 Task: For heading  Tahoma with underline.  font size for heading20,  'Change the font style of data to'Arial.  and font size to 12,  Change the alignment of both headline & data to Align left.  In the sheet  Excel File Sheet
Action: Mouse moved to (884, 120)
Screenshot: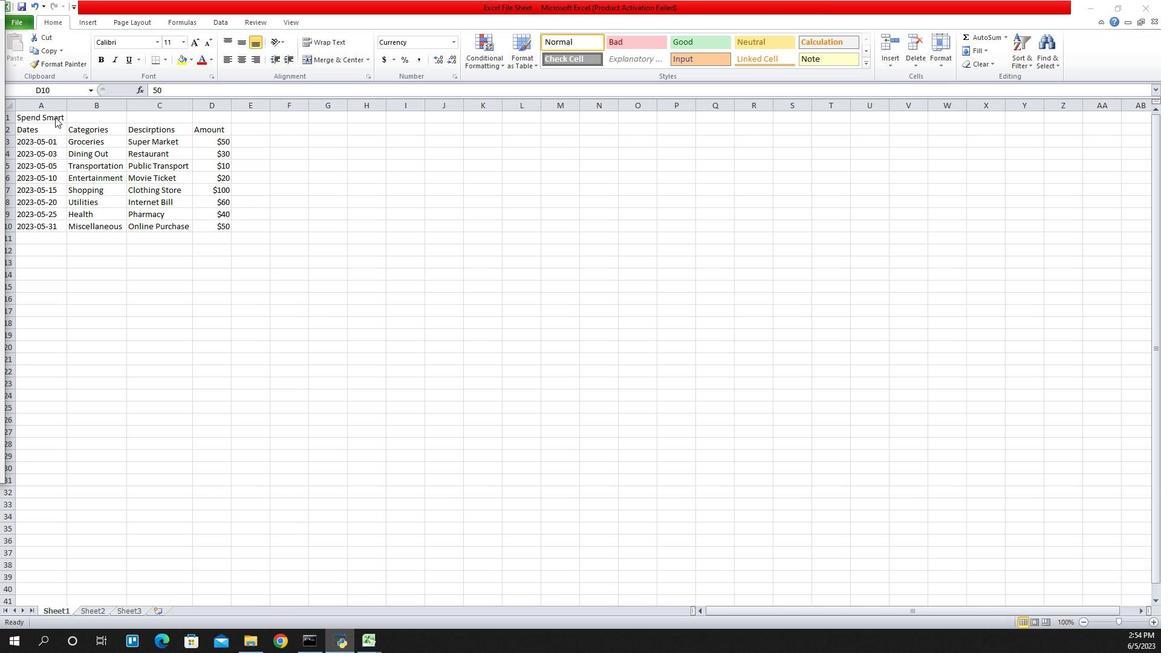 
Action: Mouse pressed left at (884, 120)
Screenshot: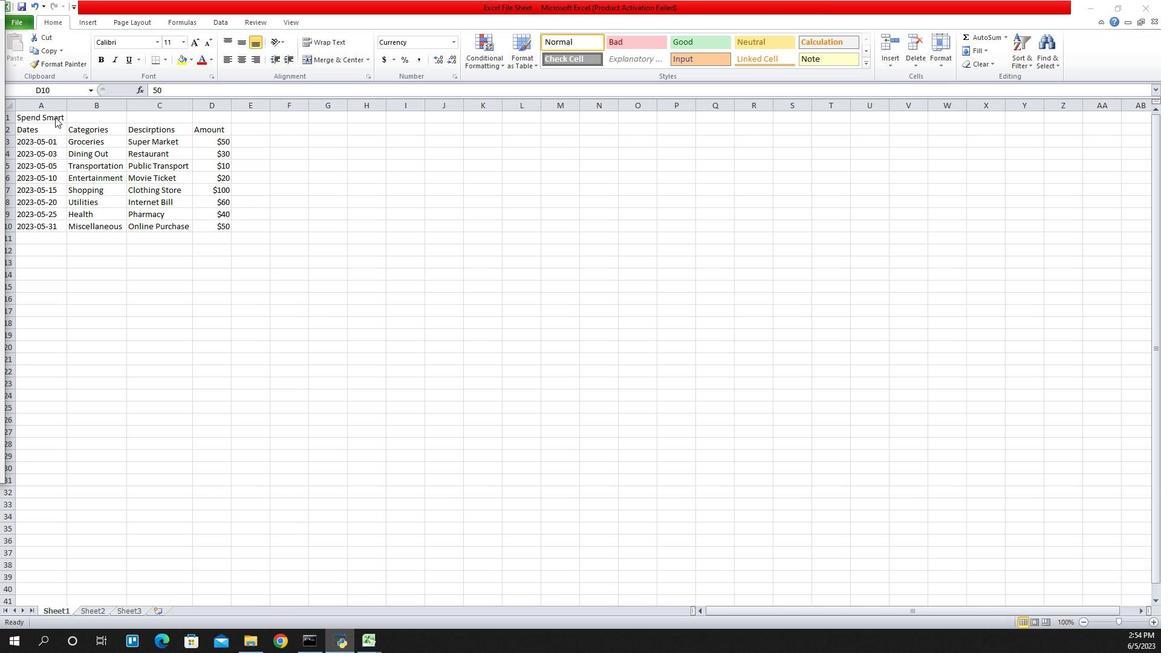 
Action: Mouse moved to (882, 120)
Screenshot: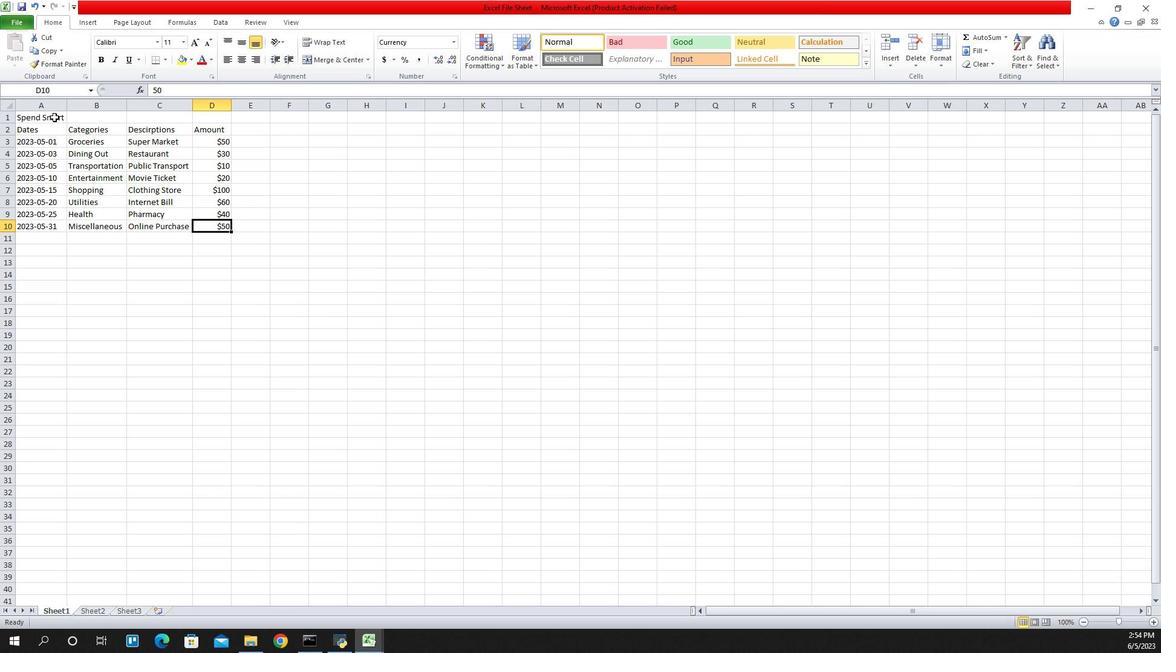 
Action: Mouse pressed left at (882, 120)
Screenshot: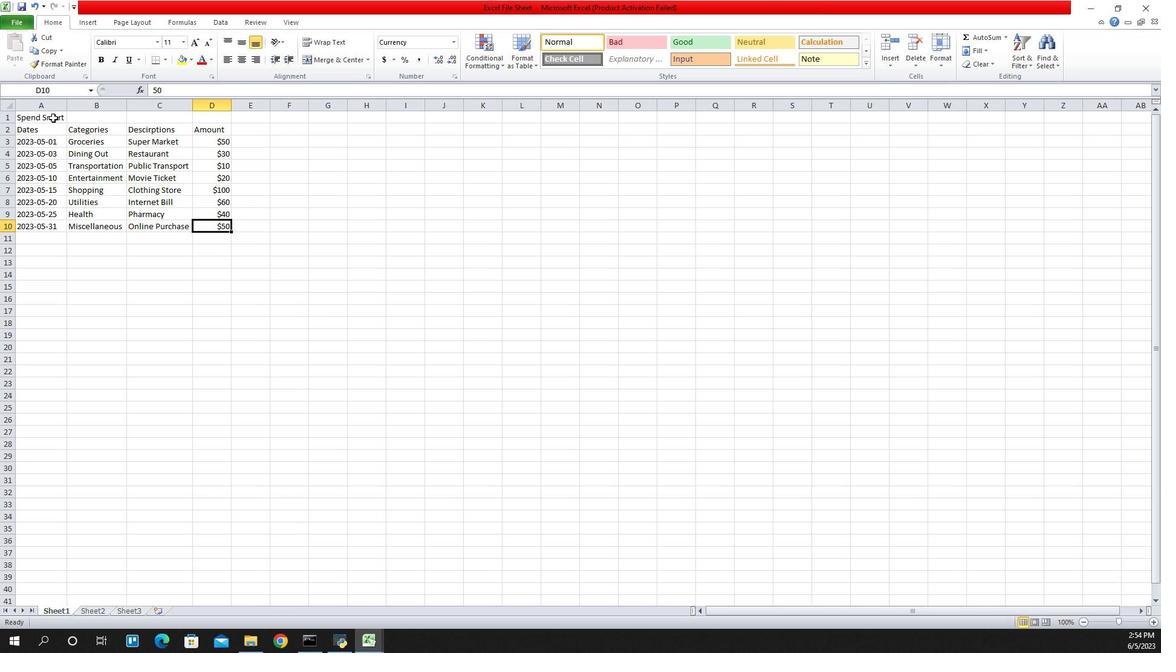 
Action: Mouse moved to (1148, 62)
Screenshot: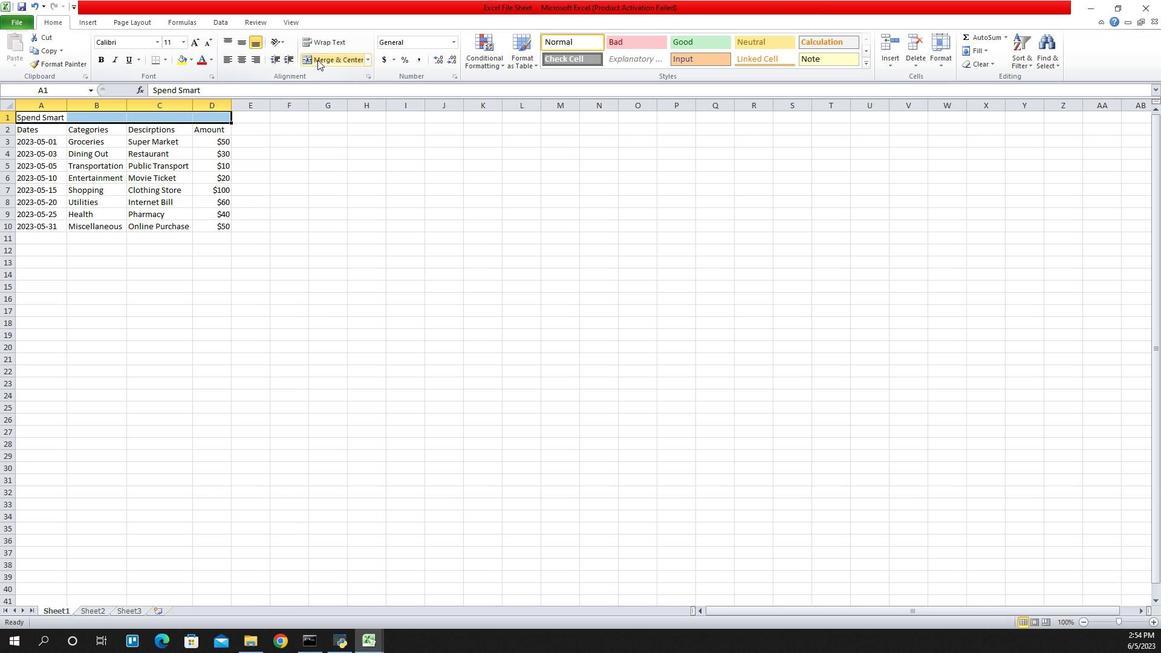 
Action: Mouse pressed left at (1148, 62)
Screenshot: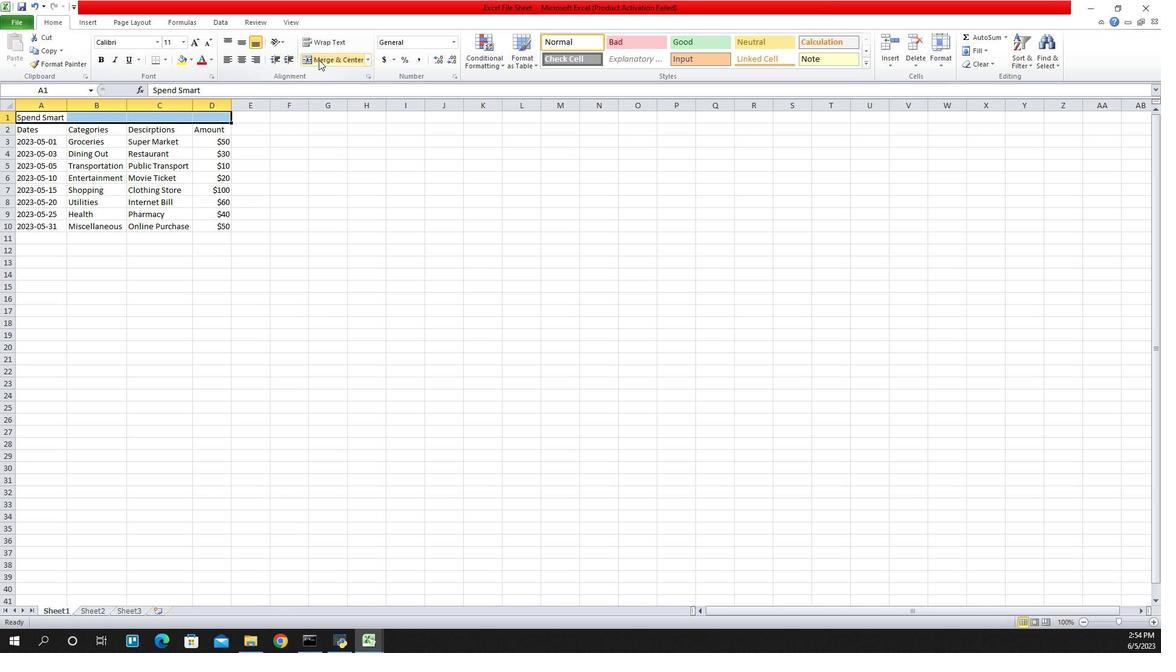 
Action: Mouse moved to (975, 47)
Screenshot: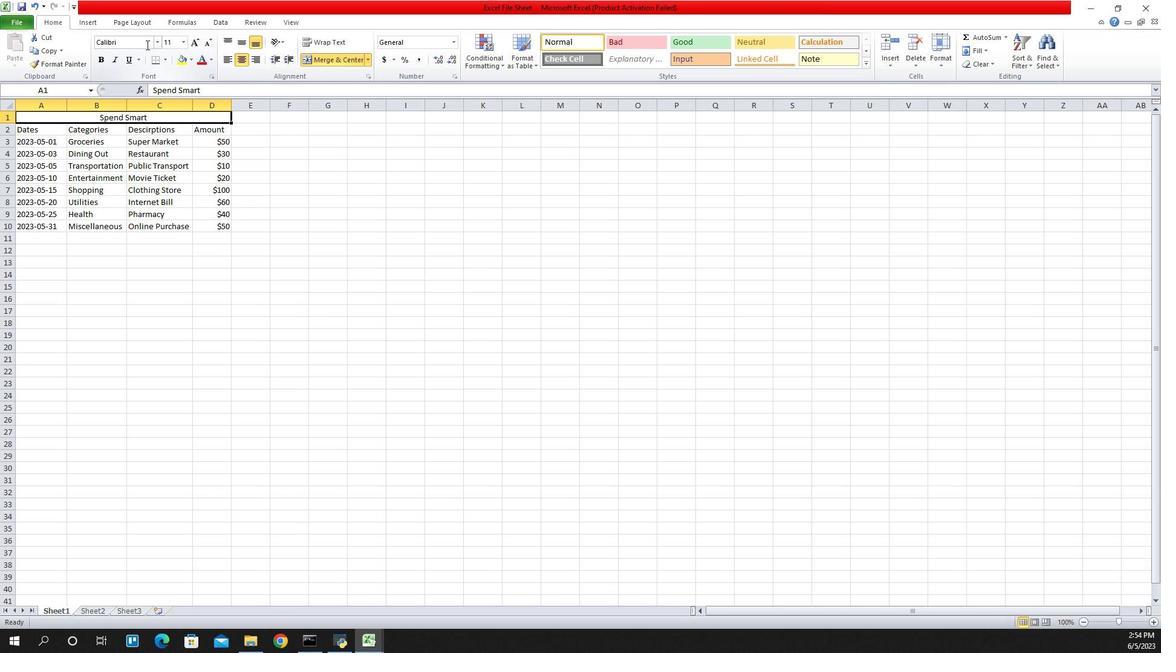 
Action: Mouse pressed left at (975, 47)
Screenshot: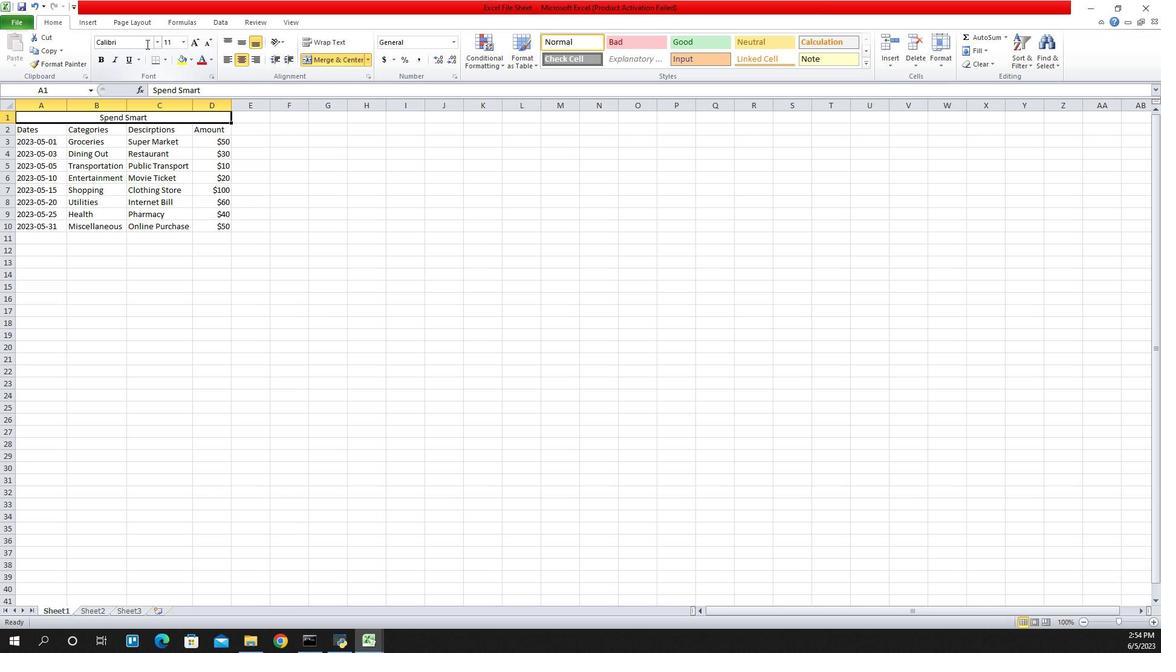 
Action: Key pressed <Key.caps_lock>T<Key.caps_lock>ahoma<Key.enter>
Screenshot: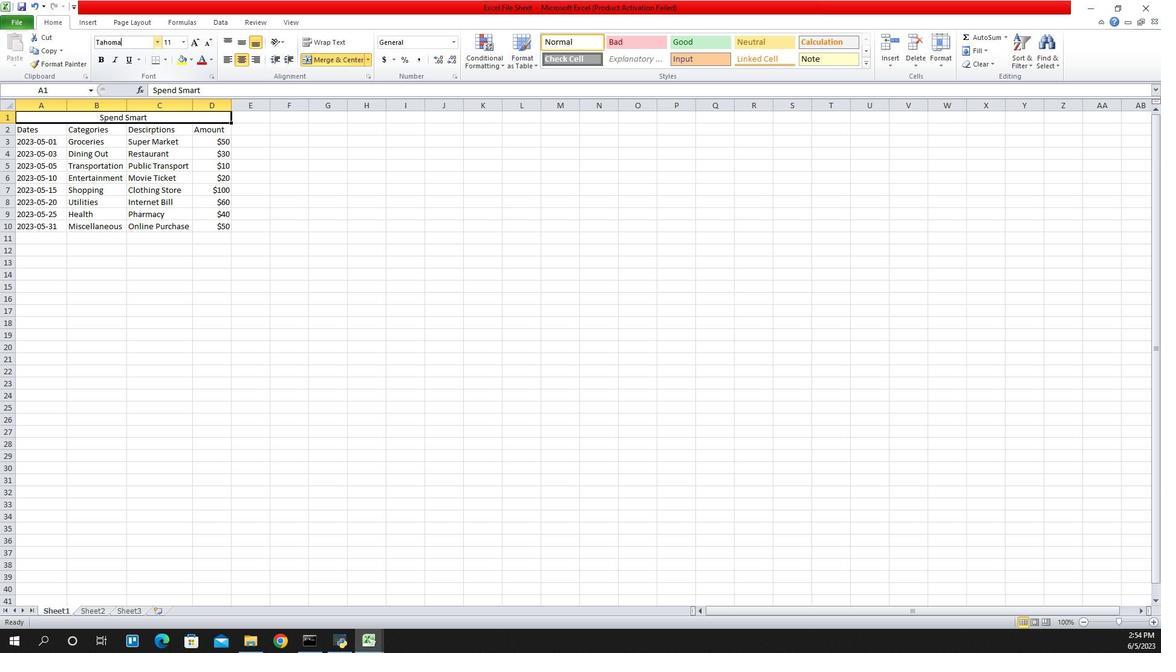 
Action: Mouse moved to (931, 63)
Screenshot: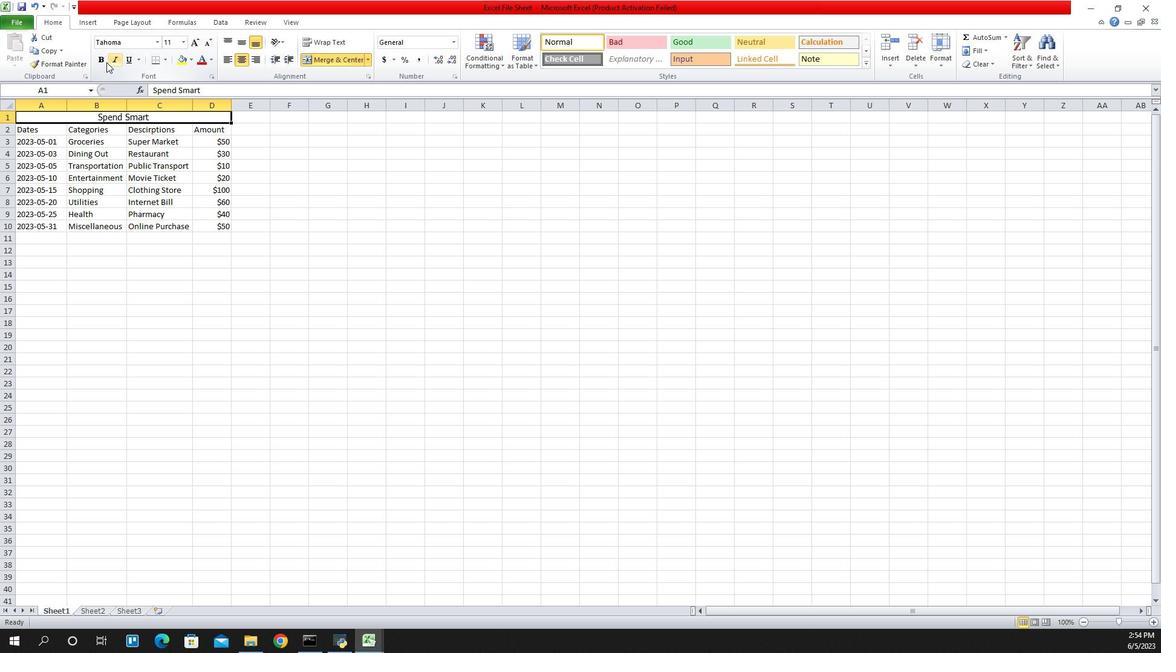 
Action: Mouse pressed left at (931, 63)
Screenshot: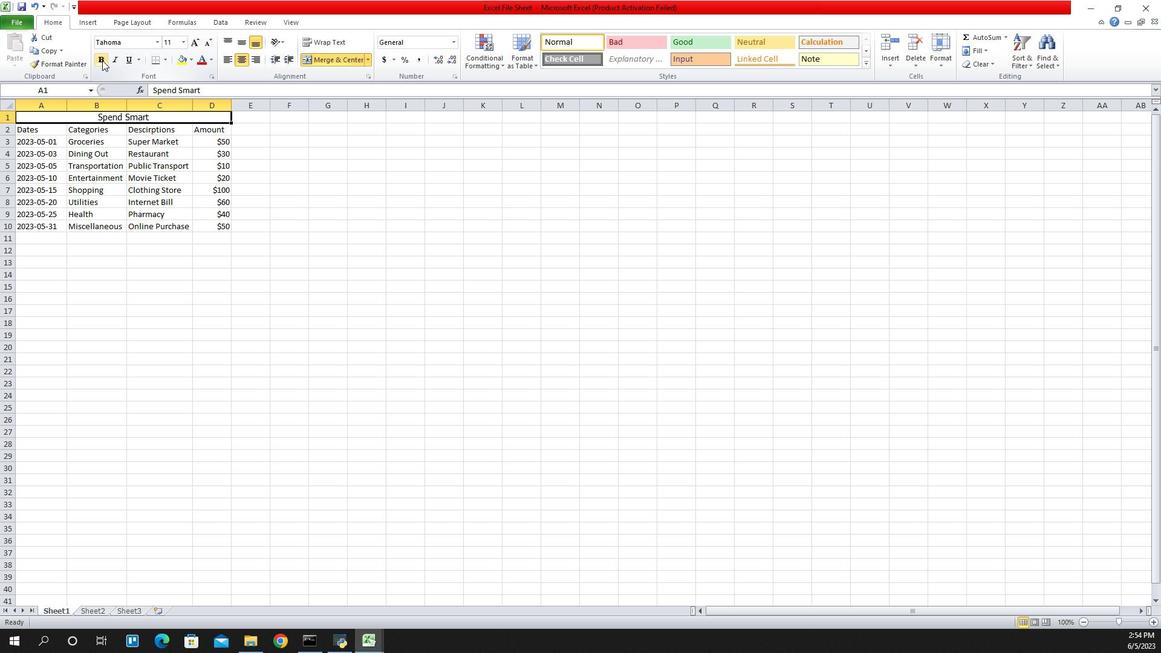 
Action: Mouse moved to (1016, 42)
Screenshot: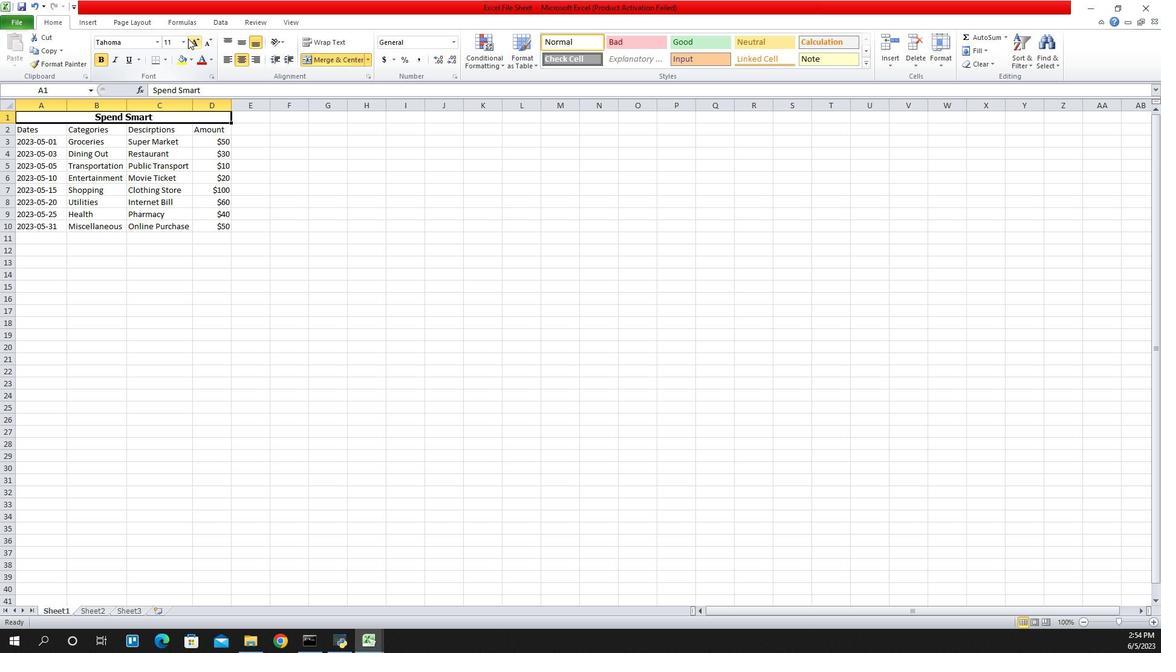 
Action: Mouse pressed left at (1016, 42)
Screenshot: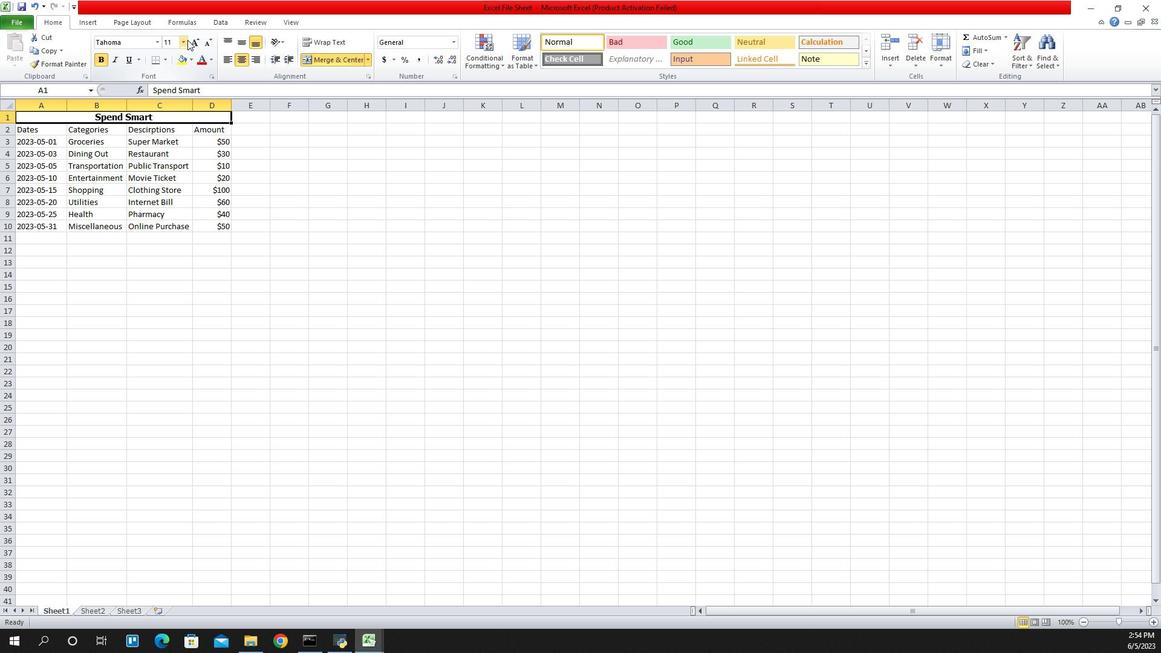 
Action: Mouse moved to (1003, 139)
Screenshot: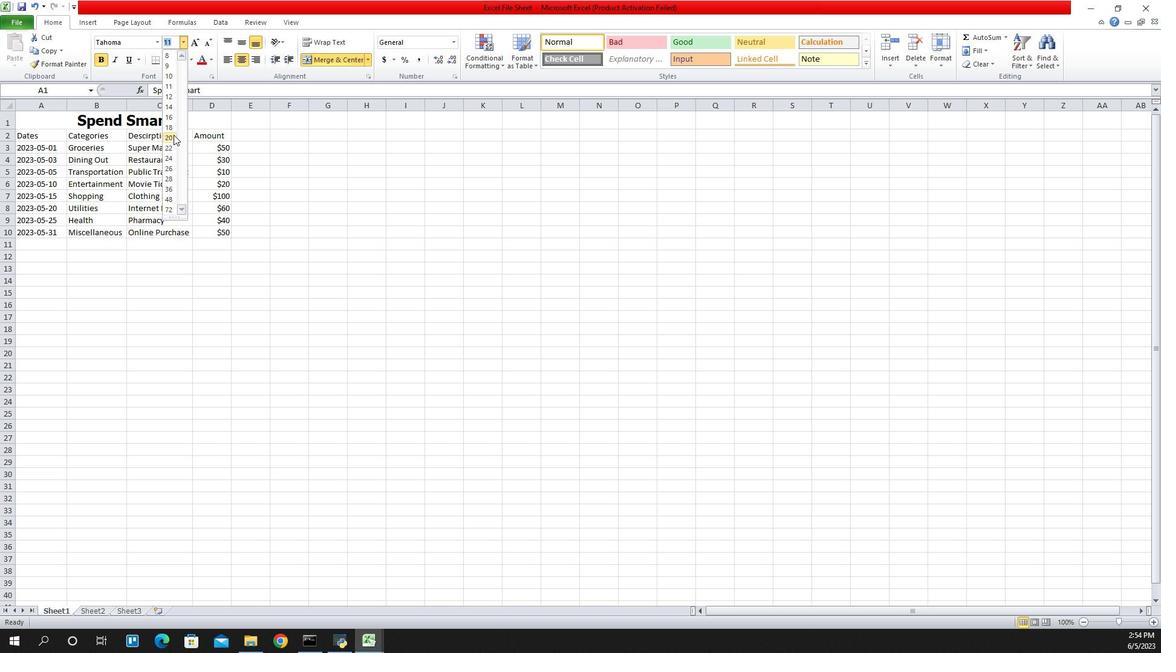 
Action: Mouse pressed left at (1003, 139)
Screenshot: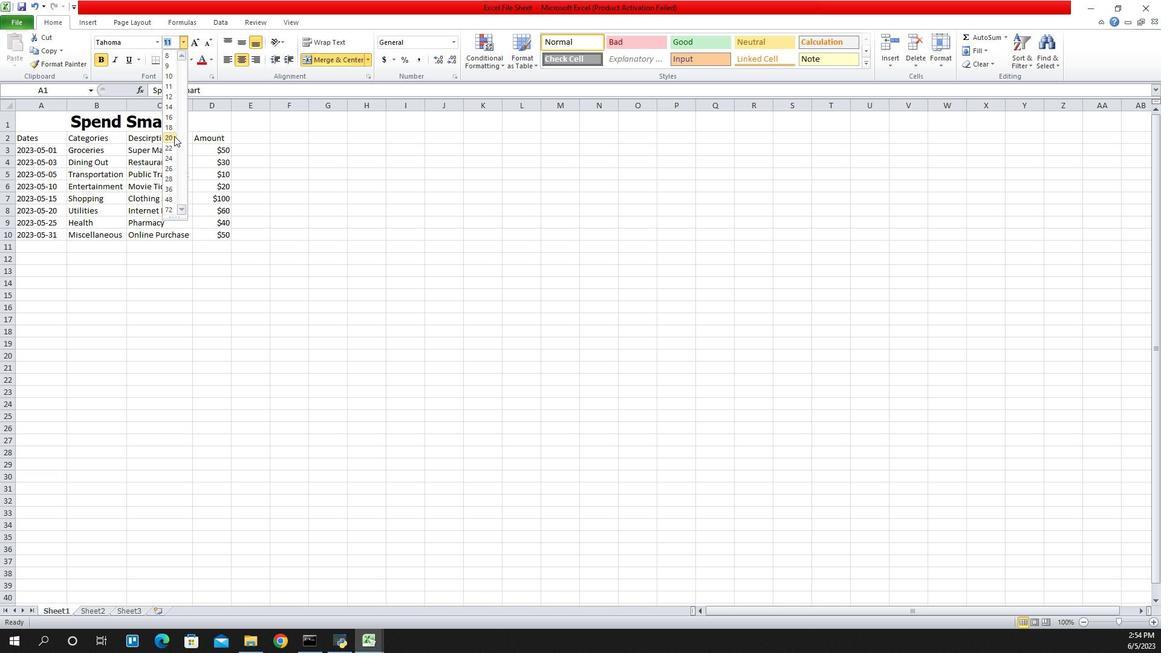 
Action: Mouse moved to (891, 142)
Screenshot: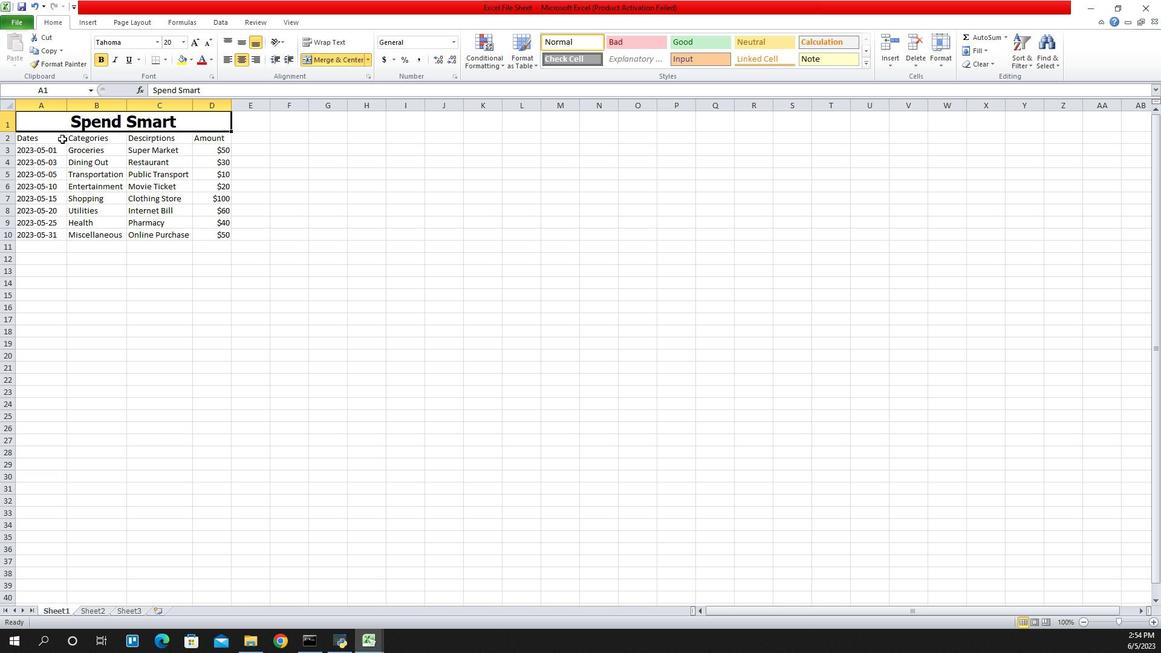 
Action: Mouse pressed left at (891, 142)
Screenshot: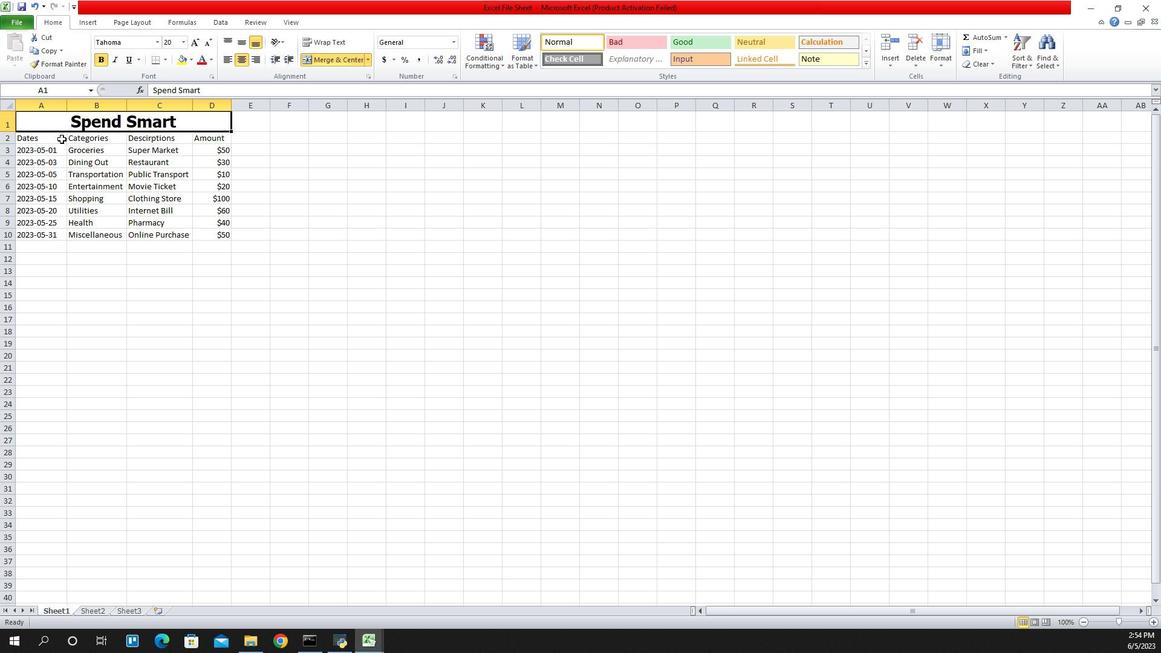 
Action: Mouse moved to (960, 47)
Screenshot: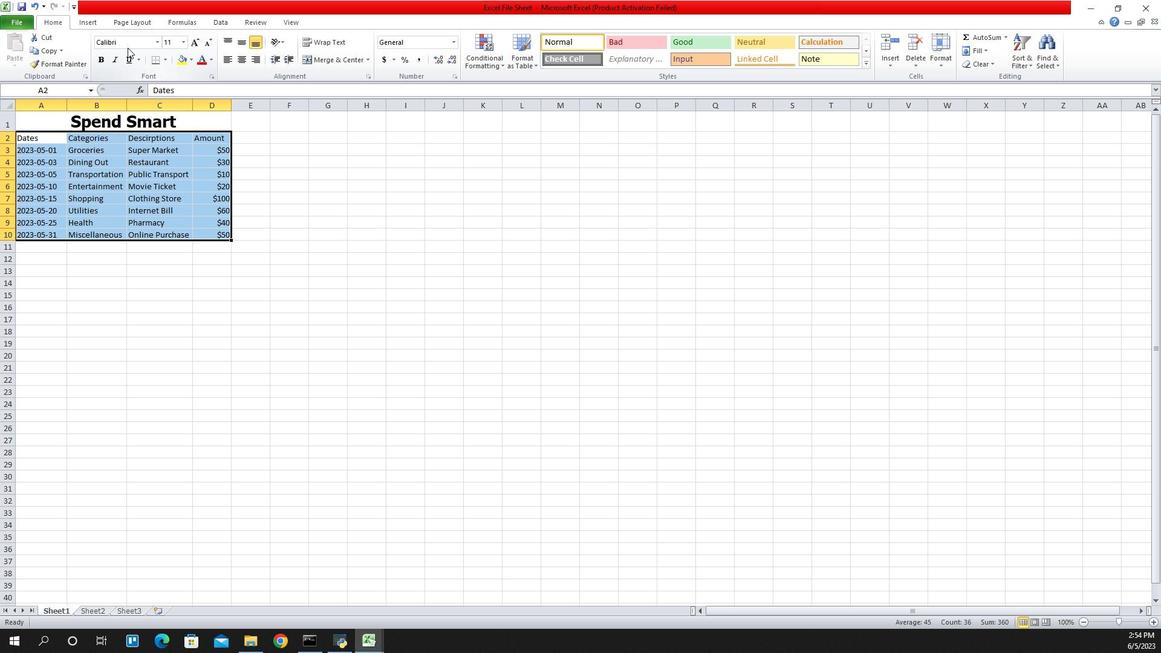 
Action: Mouse pressed left at (960, 47)
Screenshot: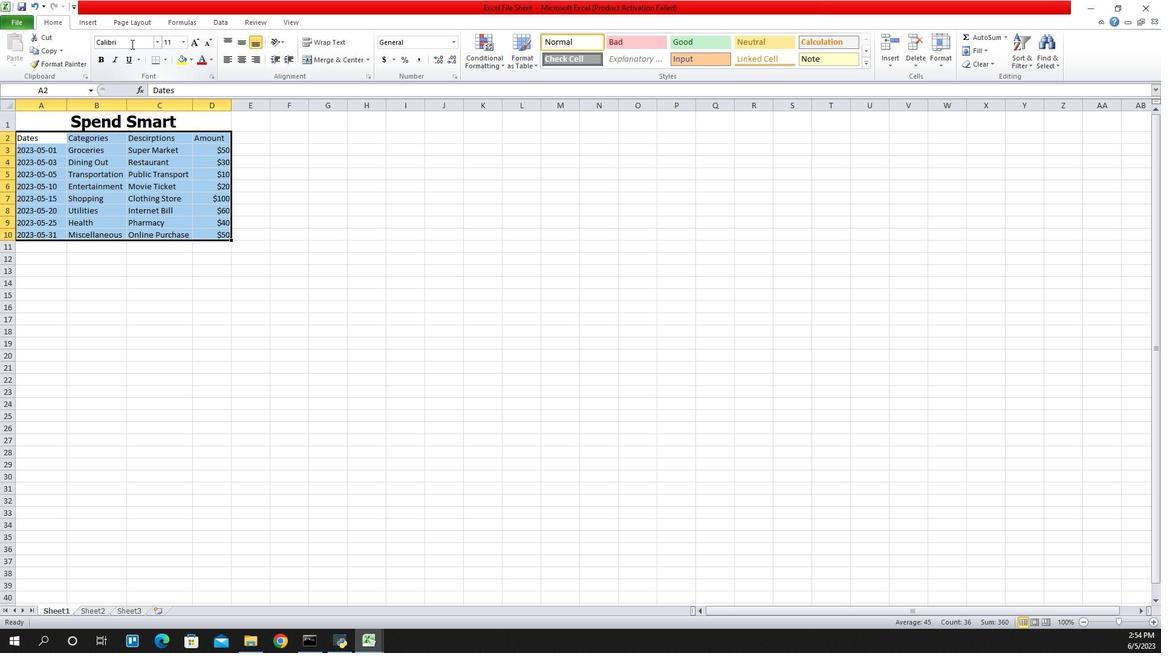 
Action: Key pressed arial<Key.enter>
Screenshot: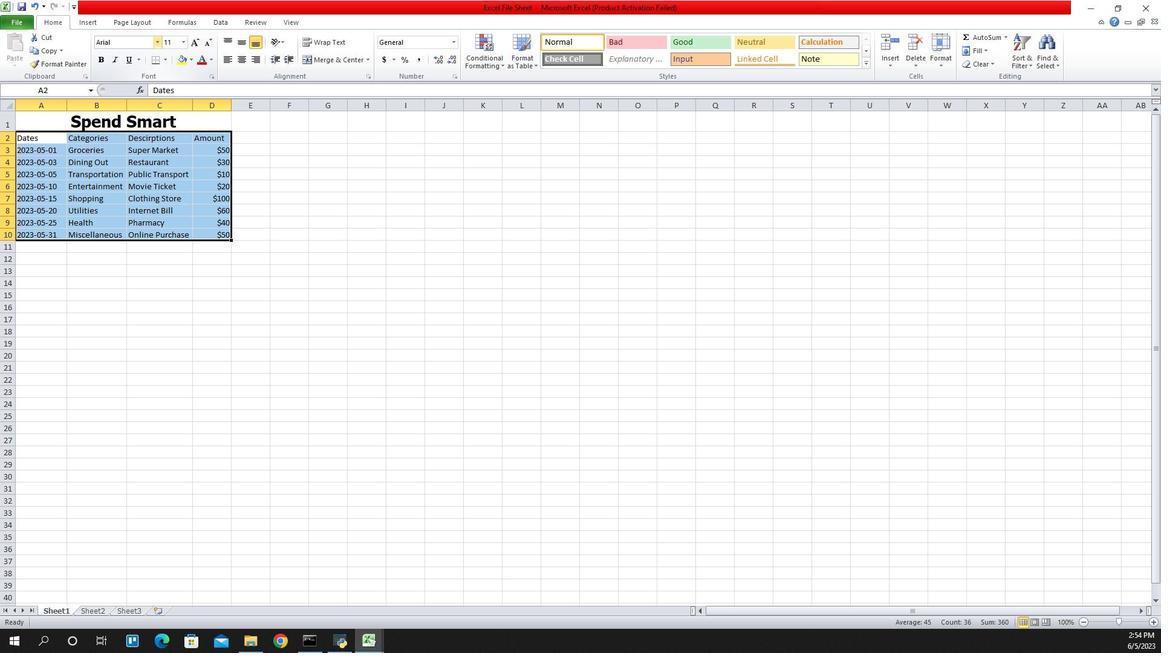 
Action: Mouse moved to (1014, 49)
Screenshot: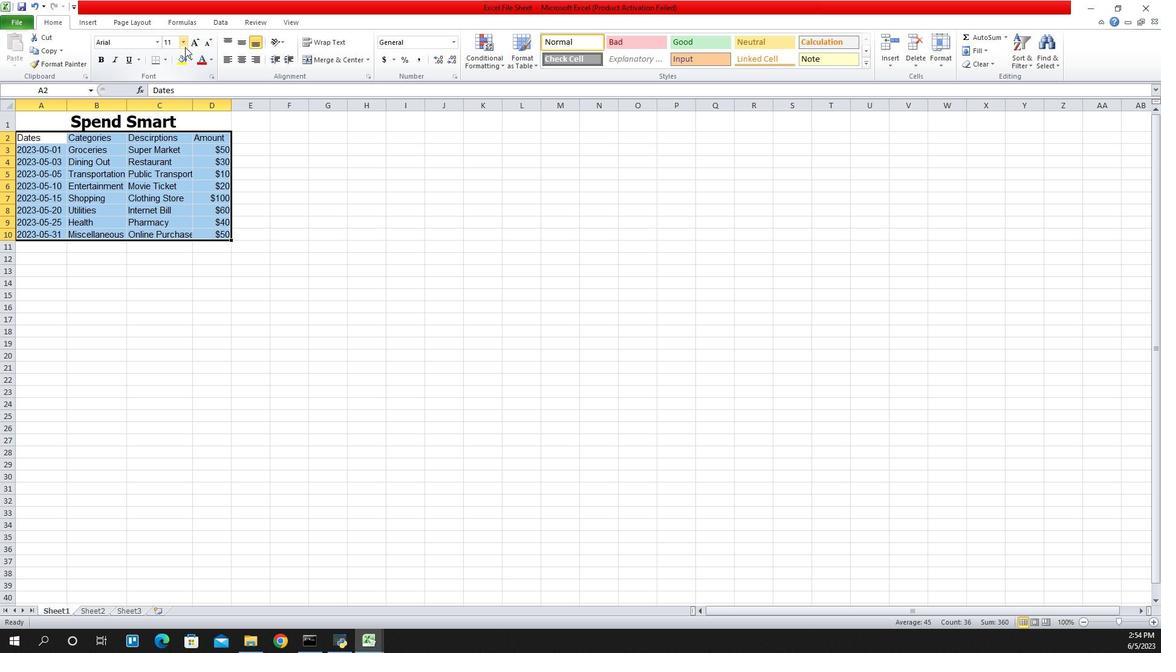 
Action: Mouse pressed left at (1014, 49)
Screenshot: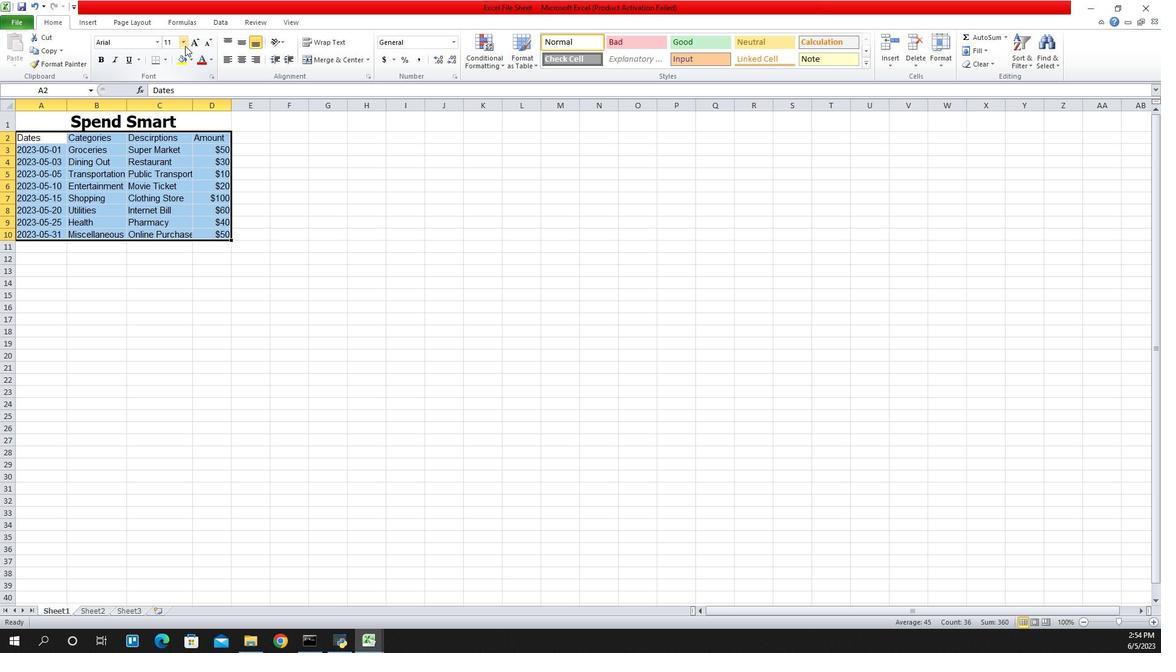 
Action: Mouse moved to (1001, 95)
Screenshot: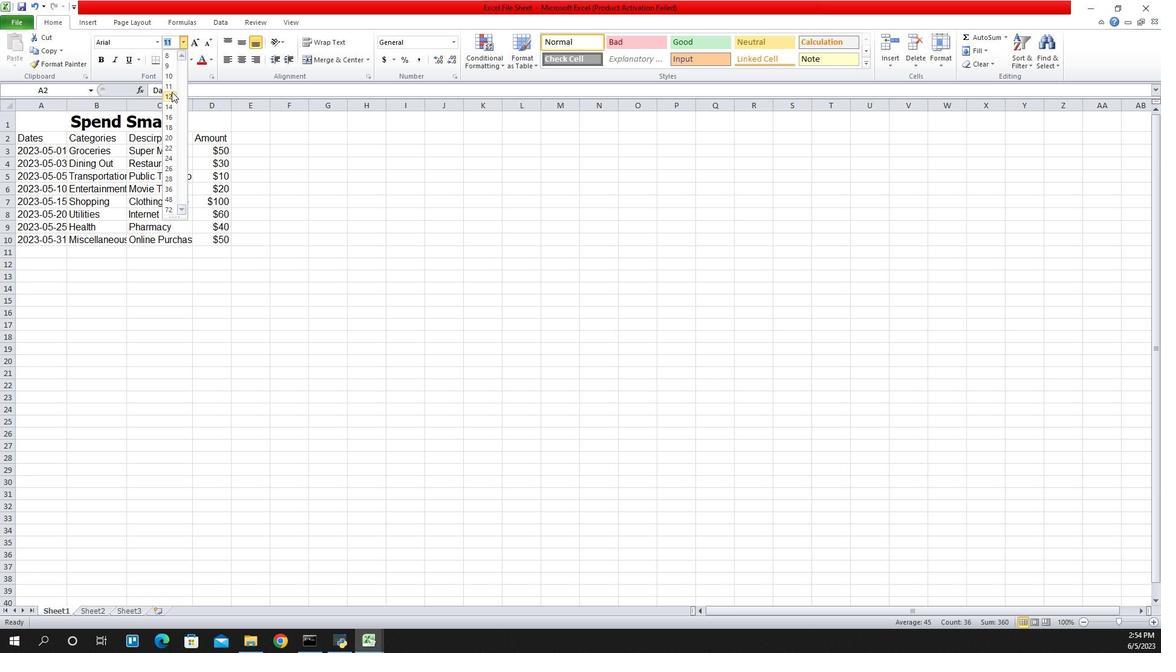 
Action: Mouse pressed left at (1001, 95)
Screenshot: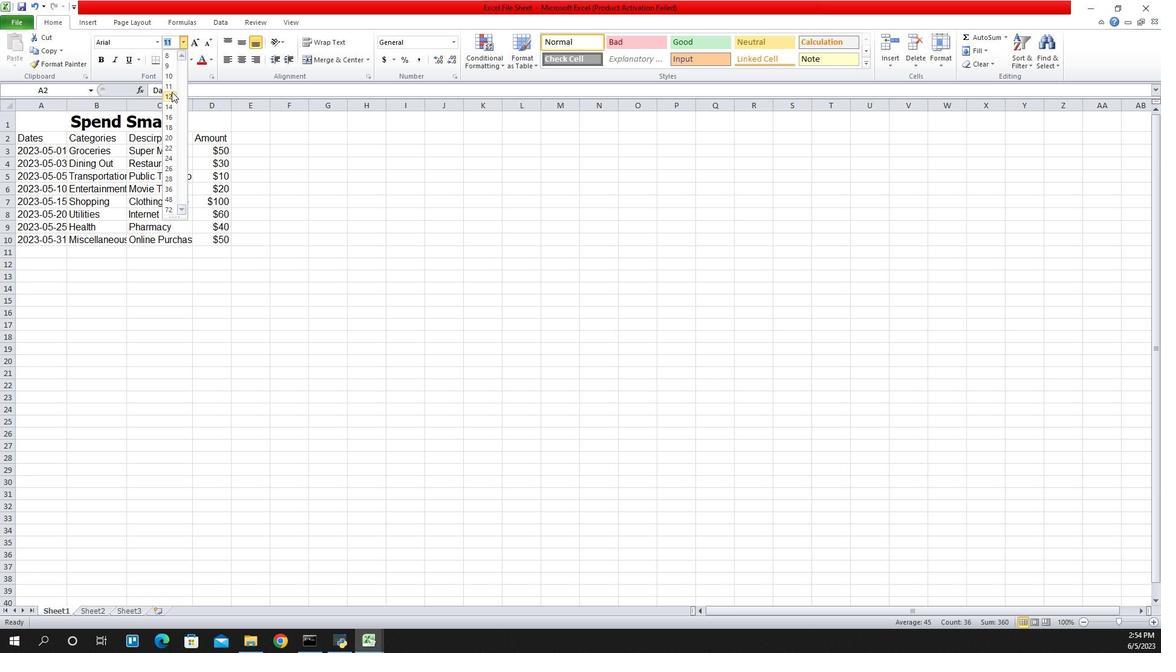 
Action: Mouse moved to (1058, 108)
Screenshot: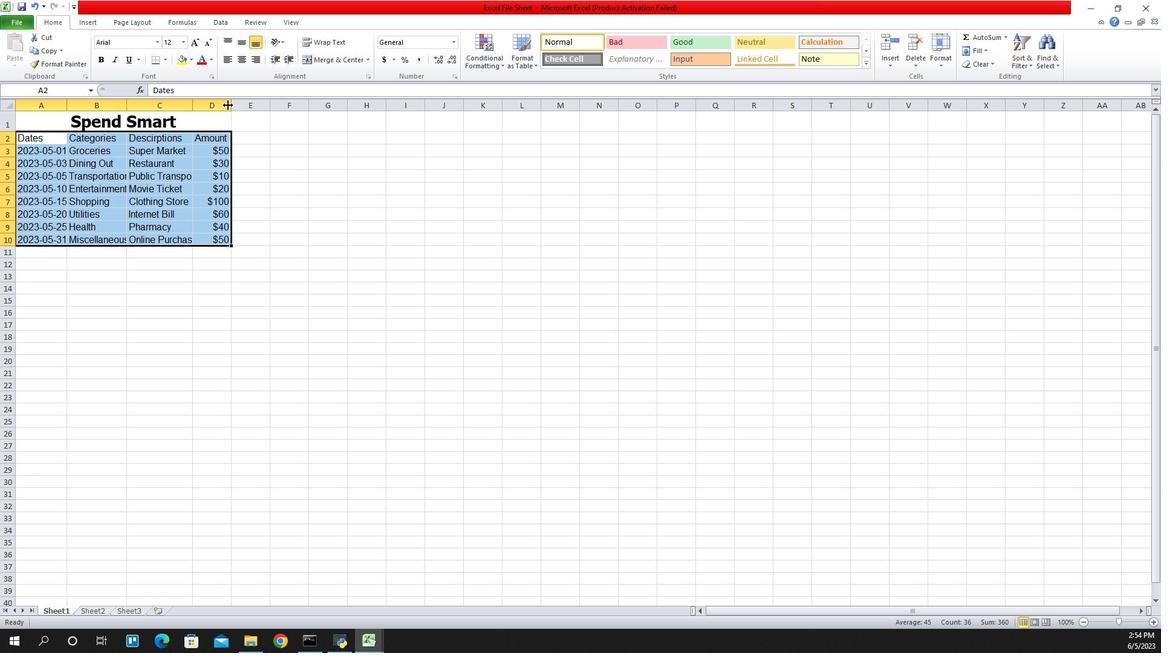 
Action: Mouse pressed left at (1058, 108)
Screenshot: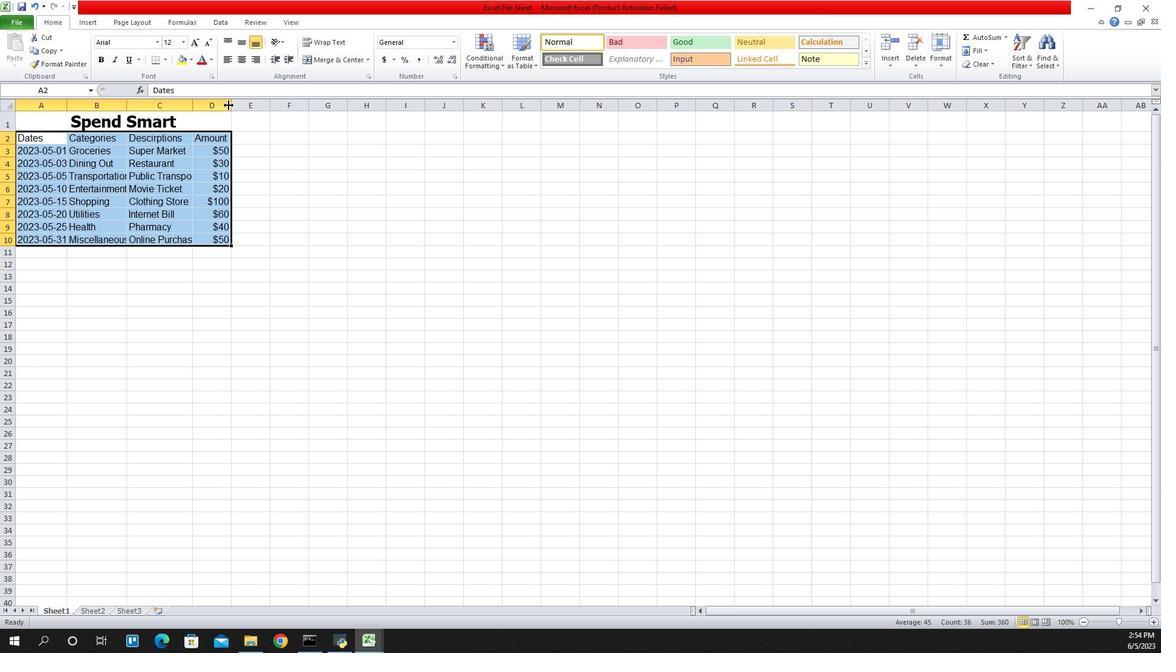 
Action: Mouse pressed left at (1058, 108)
Screenshot: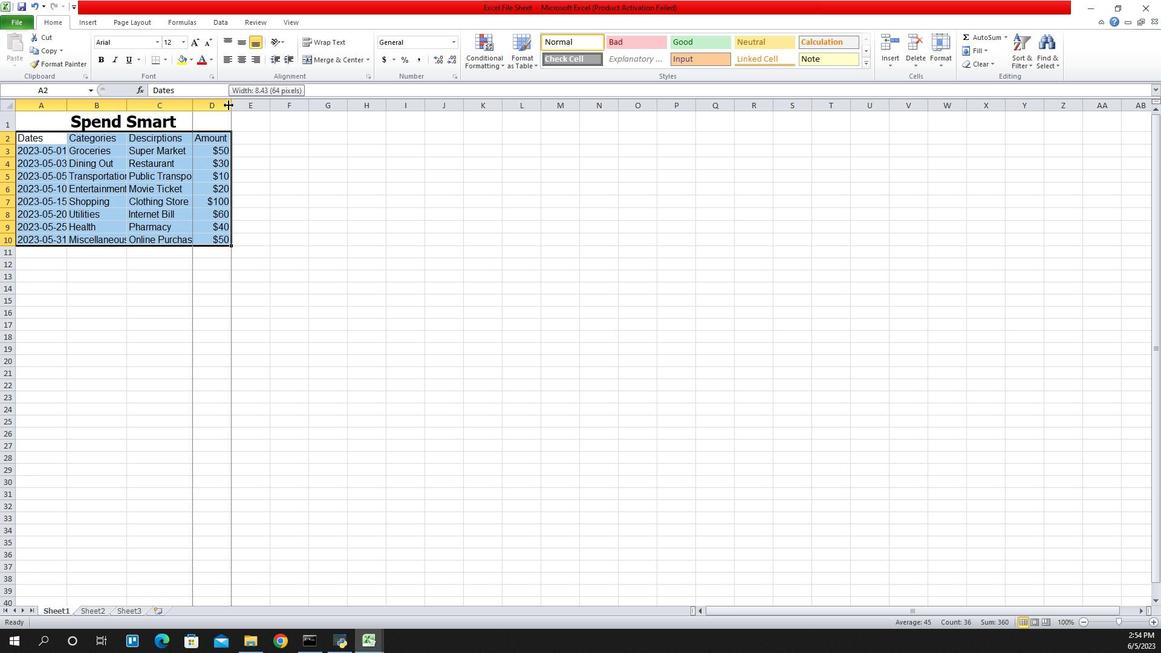 
Action: Mouse moved to (1024, 110)
Screenshot: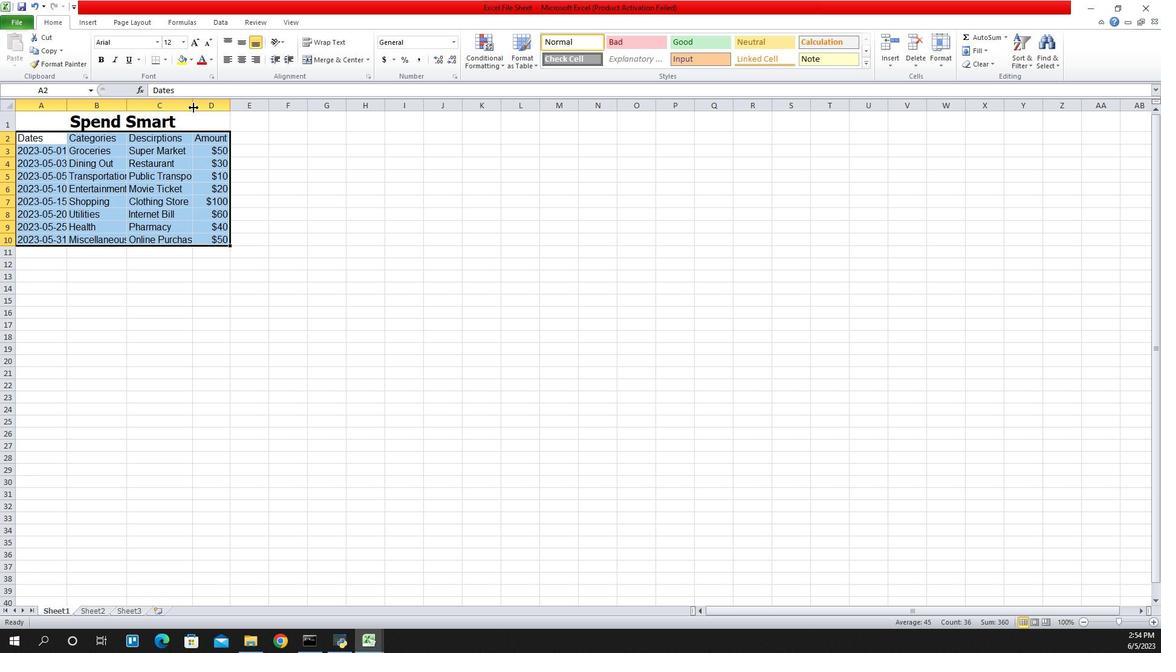 
Action: Mouse pressed left at (1024, 110)
Screenshot: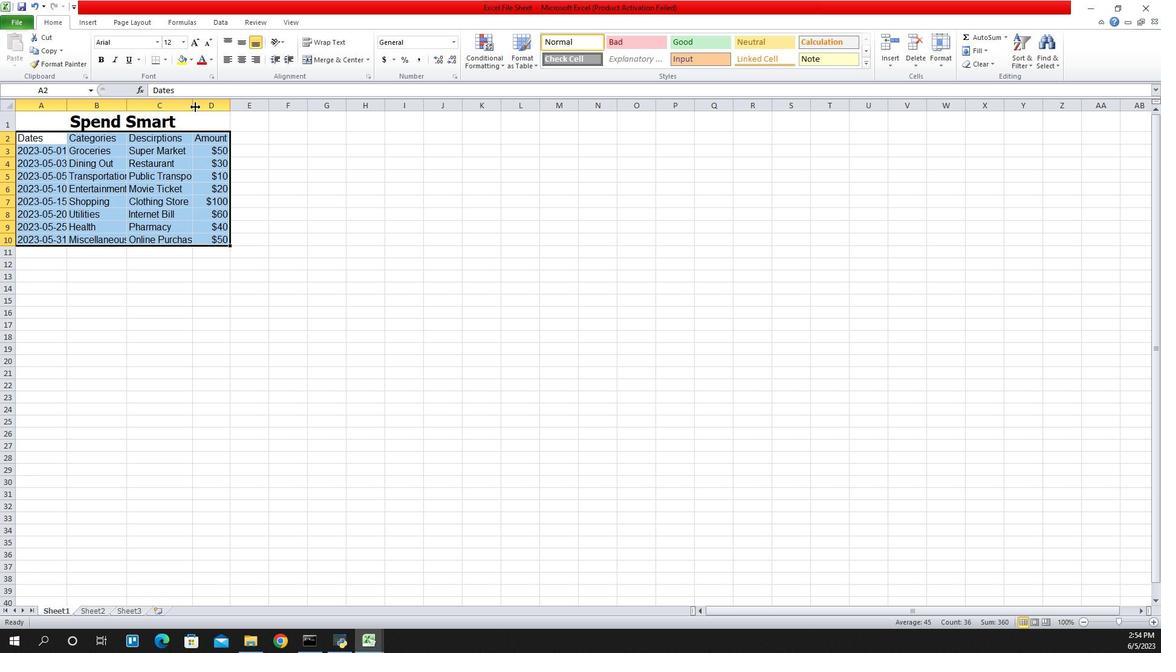
Action: Mouse pressed left at (1024, 110)
Screenshot: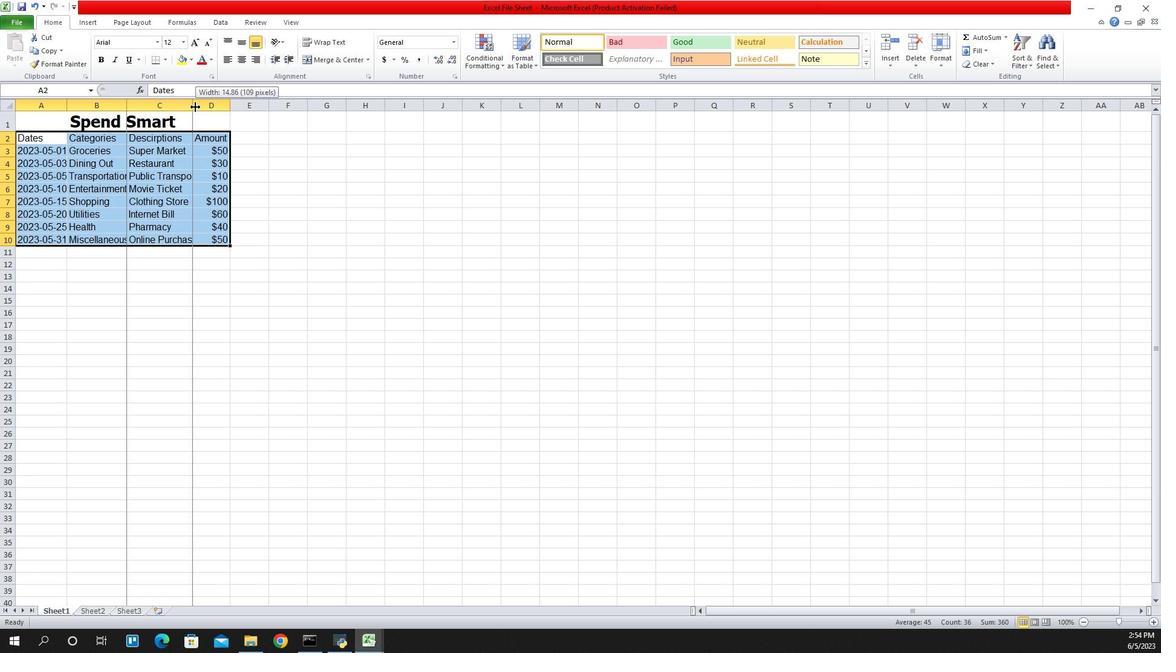 
Action: Mouse moved to (957, 111)
Screenshot: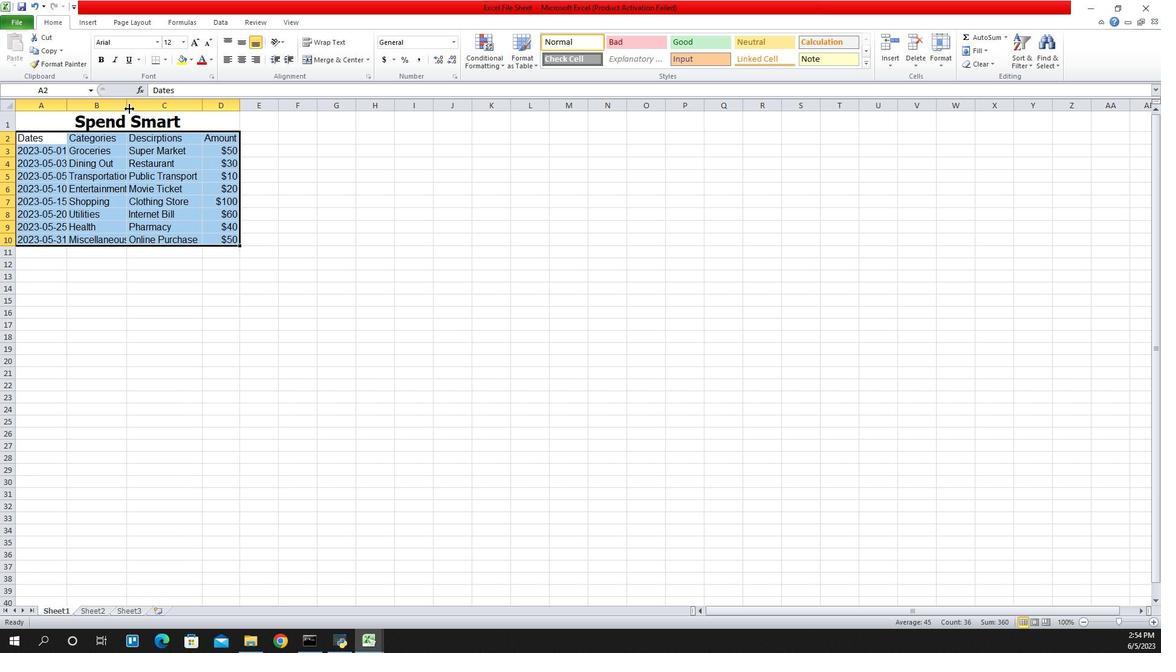 
Action: Mouse pressed left at (957, 111)
Screenshot: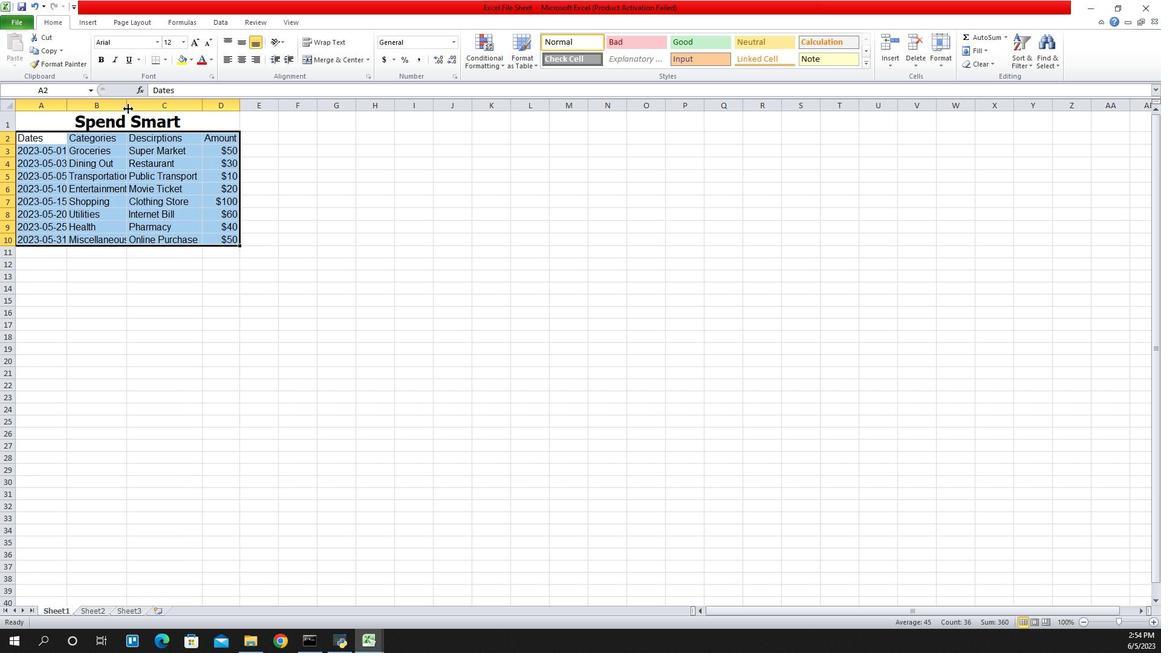 
Action: Mouse pressed left at (957, 111)
Screenshot: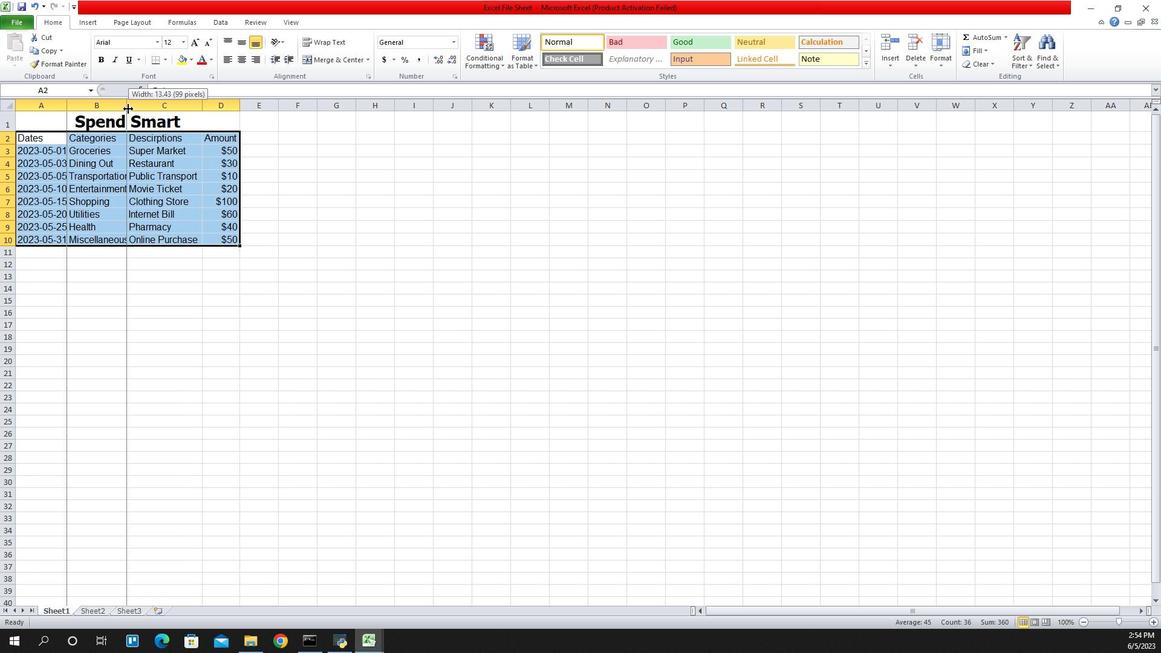 
Action: Mouse moved to (898, 111)
Screenshot: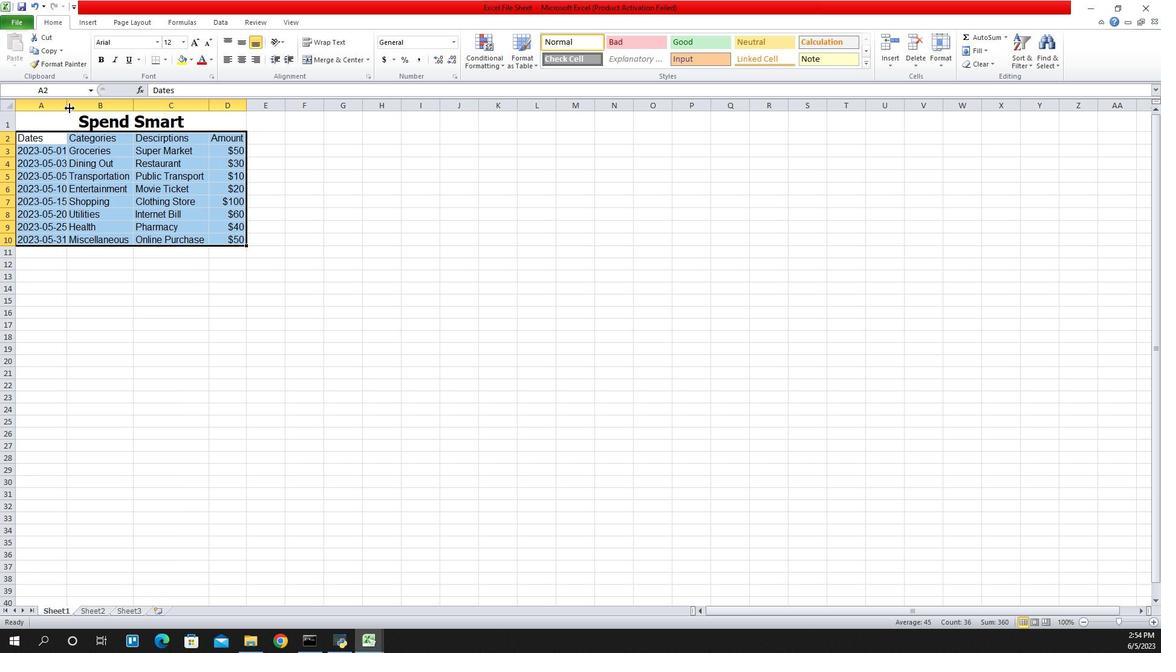 
Action: Mouse pressed left at (898, 111)
Screenshot: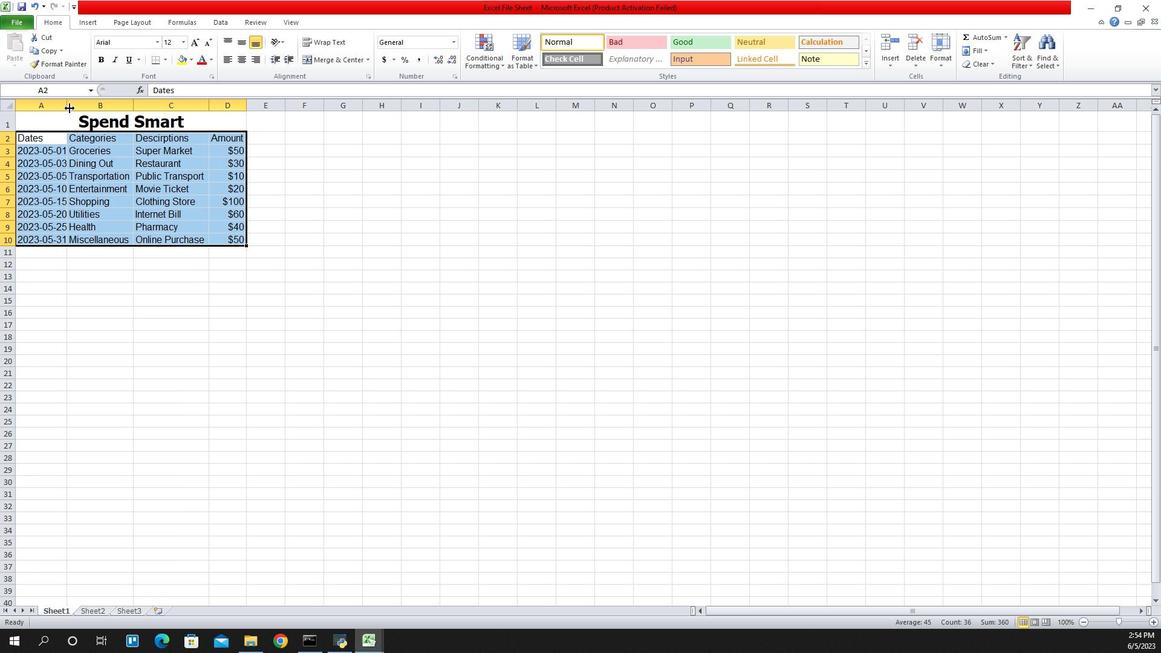 
Action: Mouse pressed left at (898, 111)
Screenshot: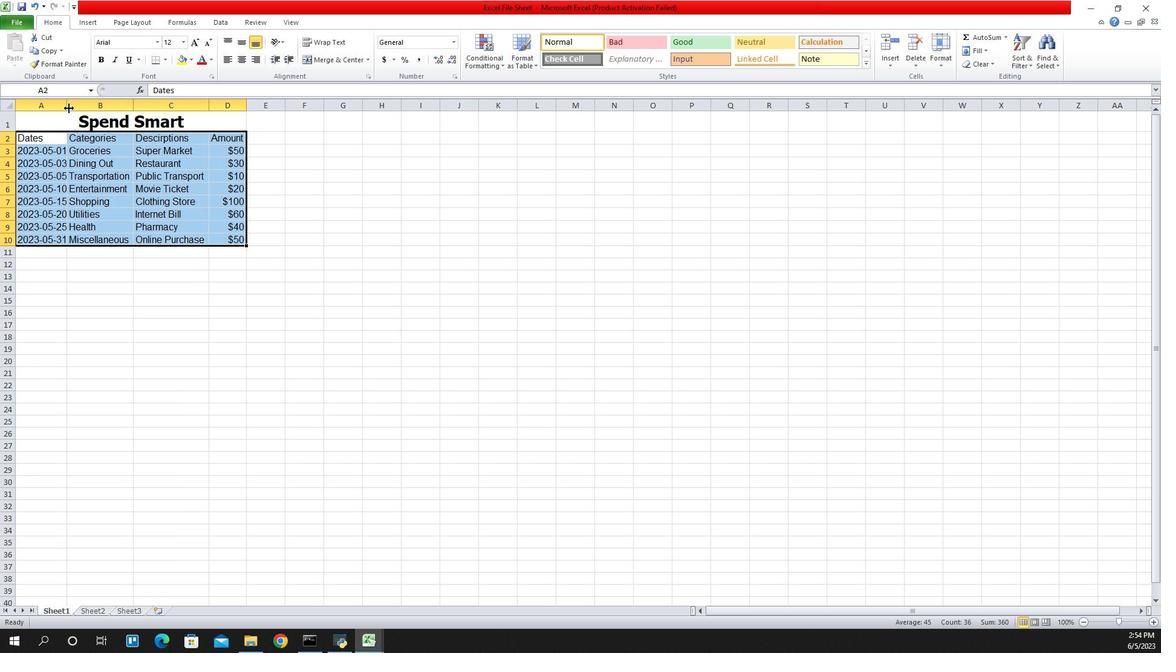 
Action: Mouse moved to (992, 125)
Screenshot: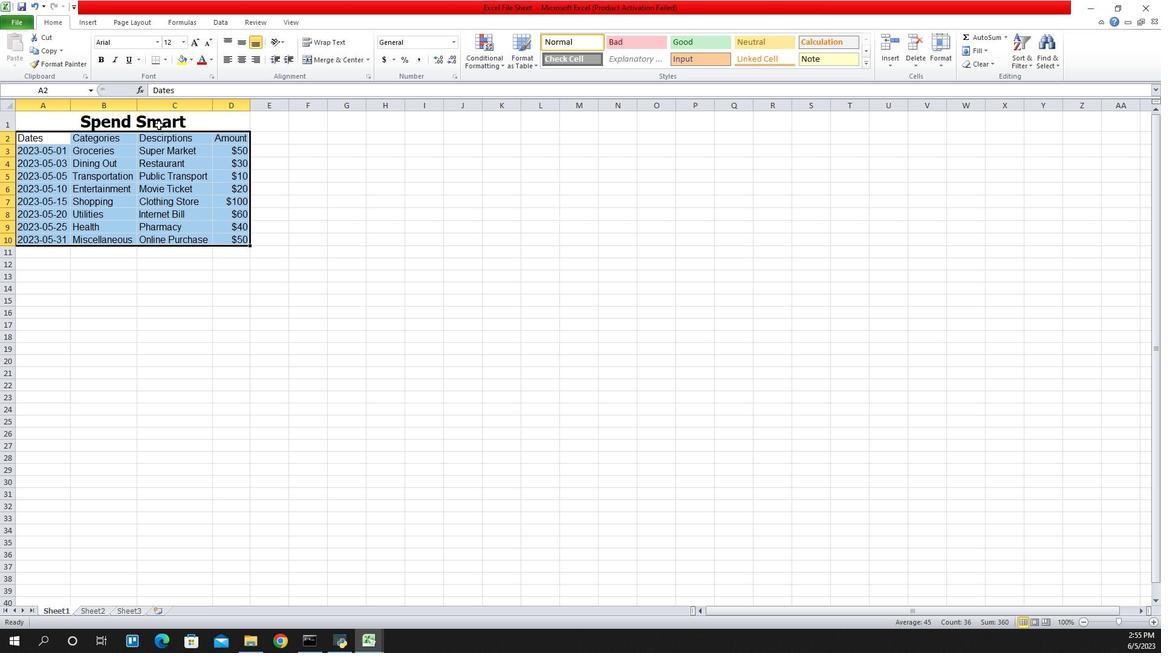 
Action: Mouse pressed left at (992, 125)
Screenshot: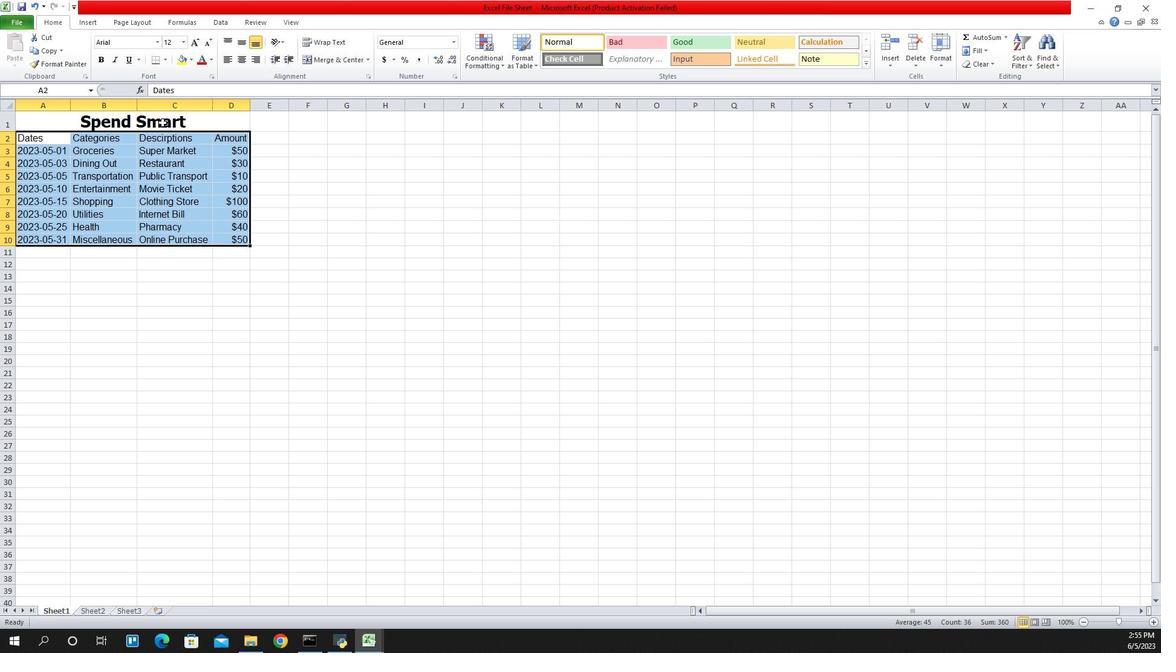 
Action: Mouse moved to (1054, 64)
Screenshot: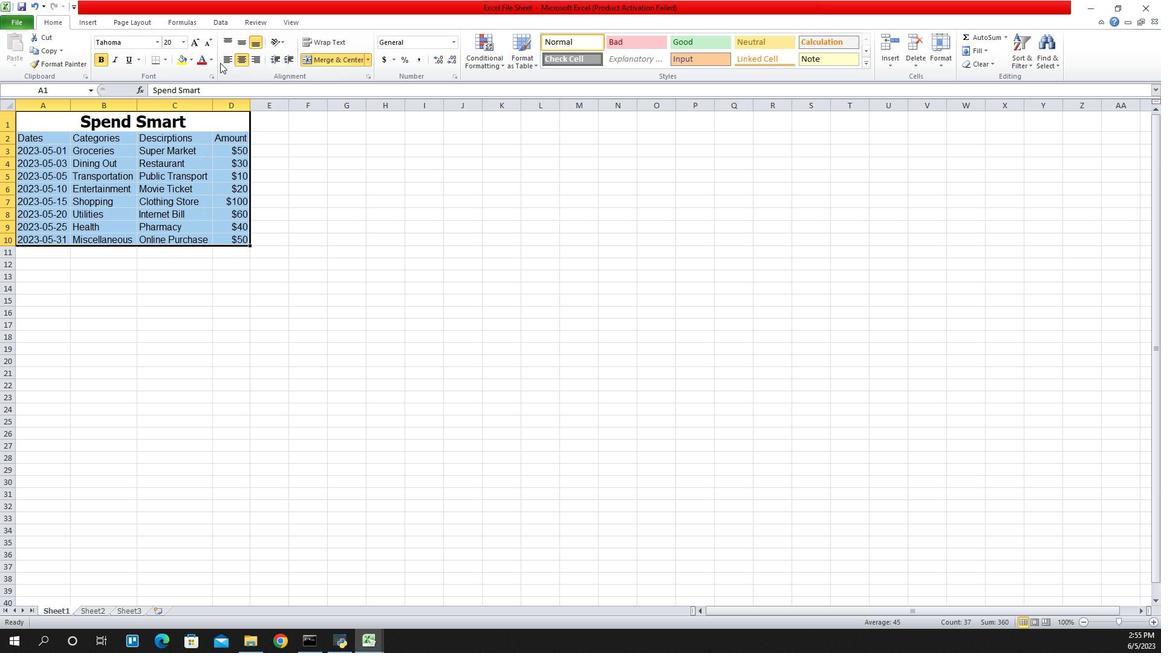 
Action: Mouse pressed left at (1054, 64)
Screenshot: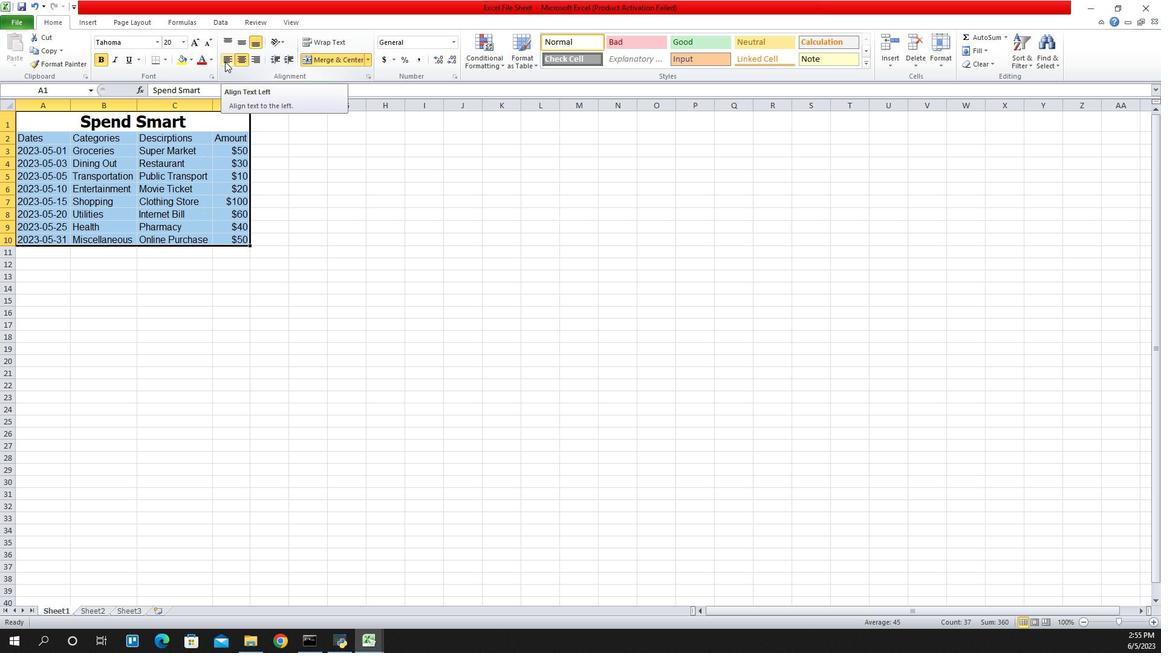 
Action: Mouse moved to (1055, 241)
Screenshot: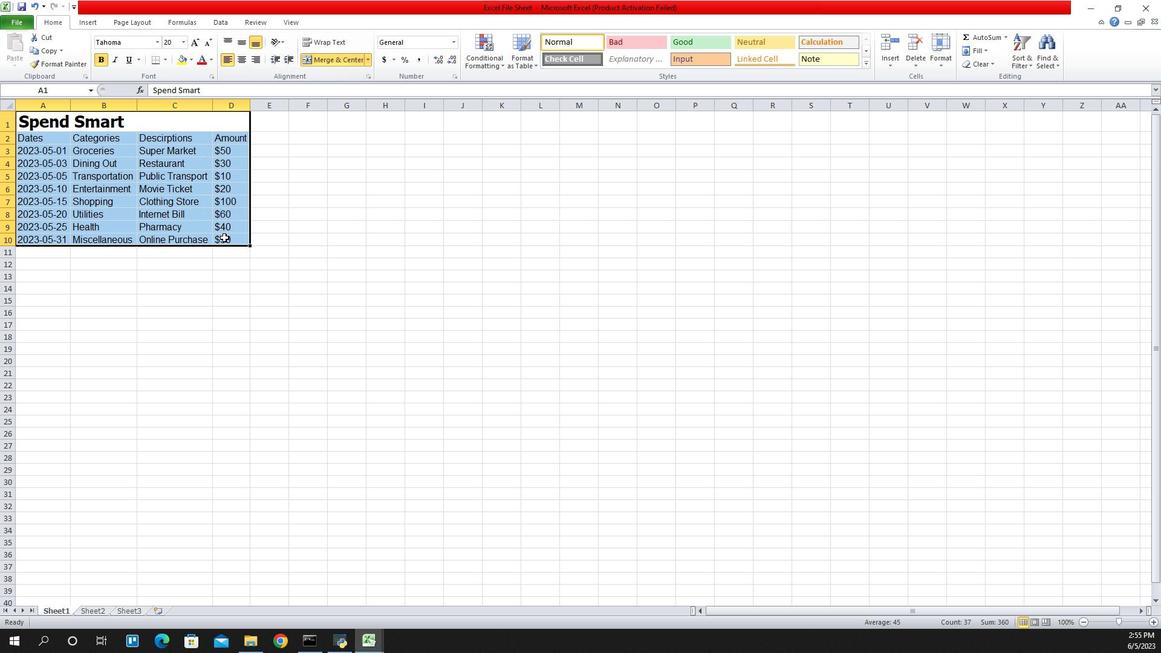 
Action: Mouse pressed left at (1055, 241)
Screenshot: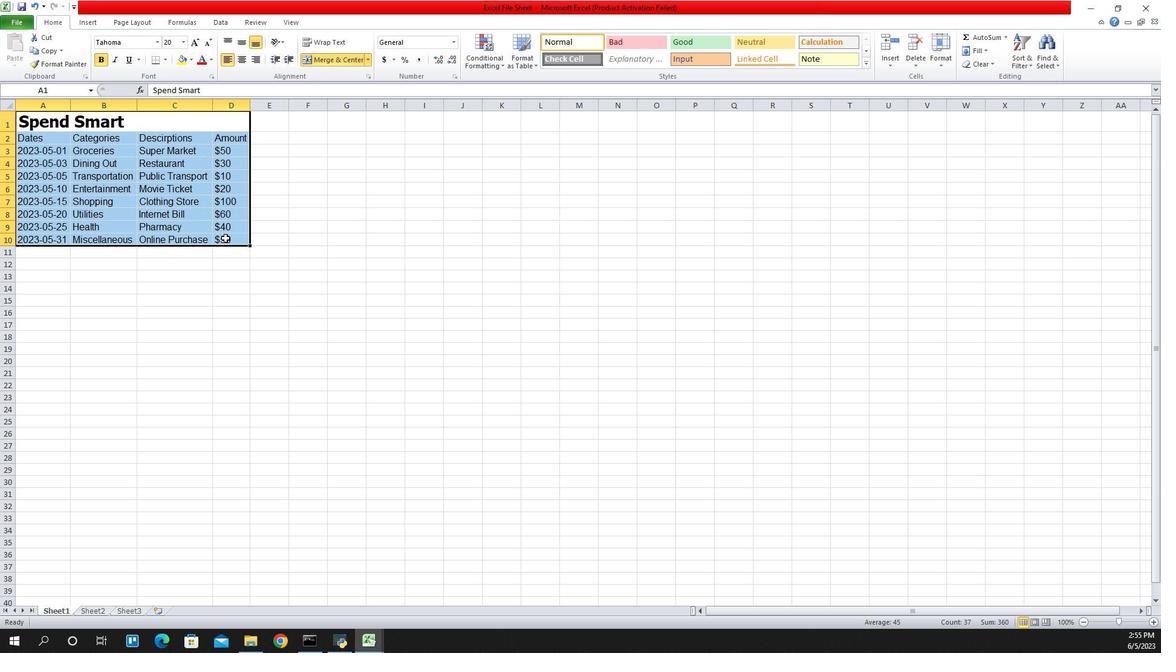 
Action: Mouse moved to (1055, 241)
Screenshot: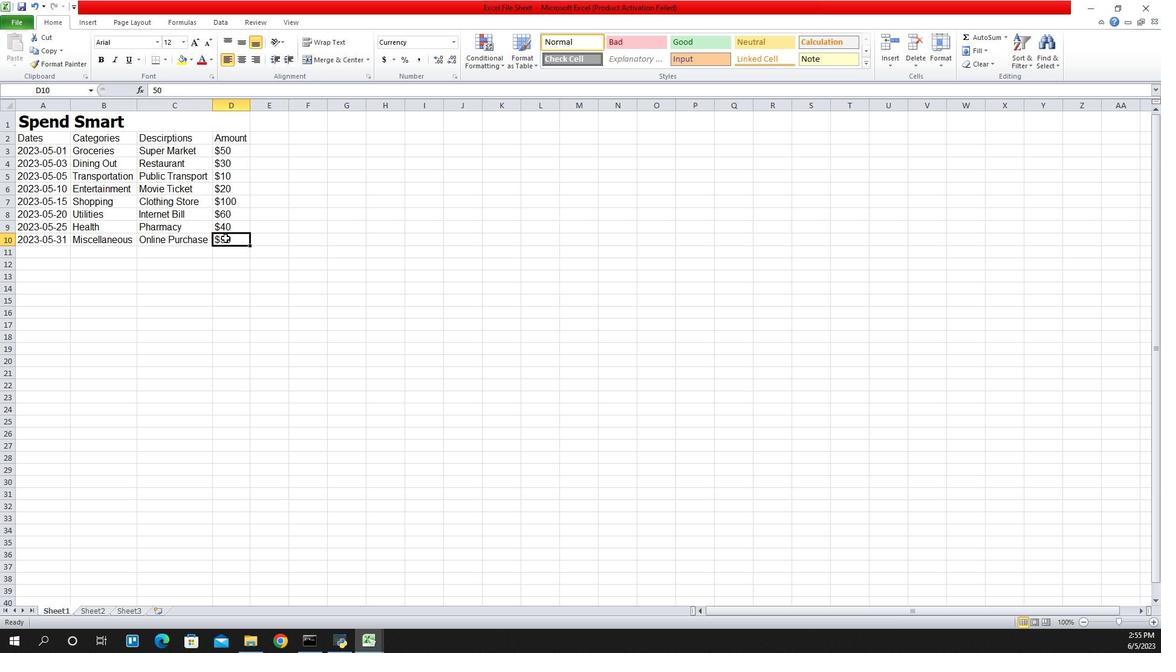 
Action: Key pressed ctrl+S
Screenshot: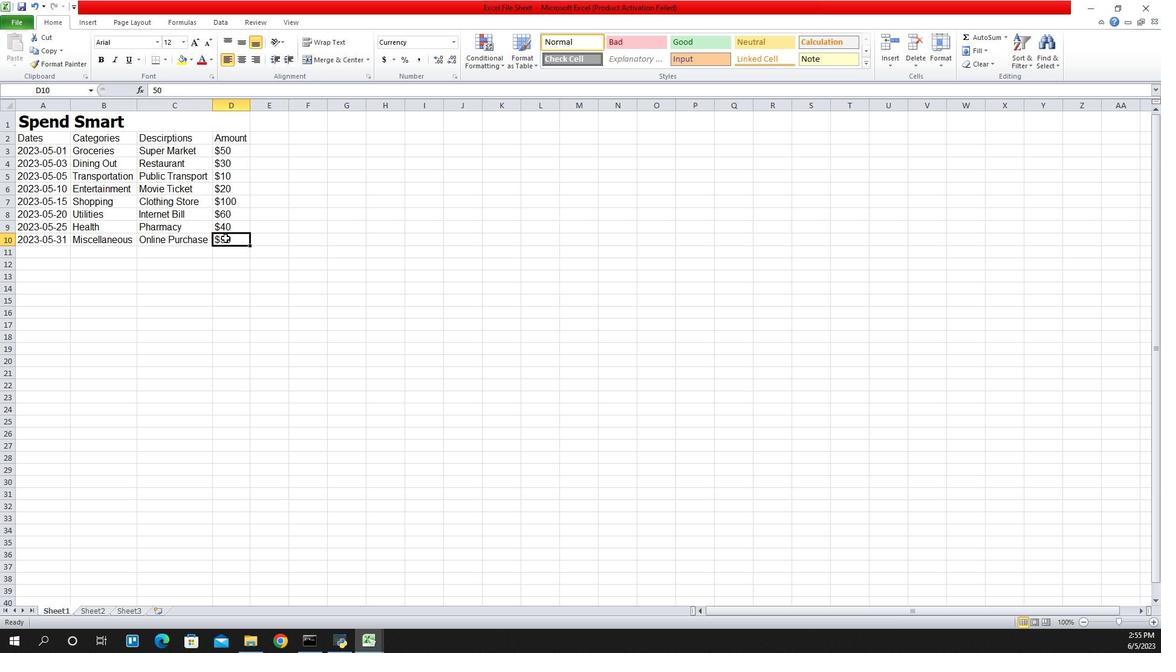
